 Task: Add Nordic Naturals Zero Sugar Ultimate Omega Gummy Chews to the cart.
Action: Mouse moved to (223, 102)
Screenshot: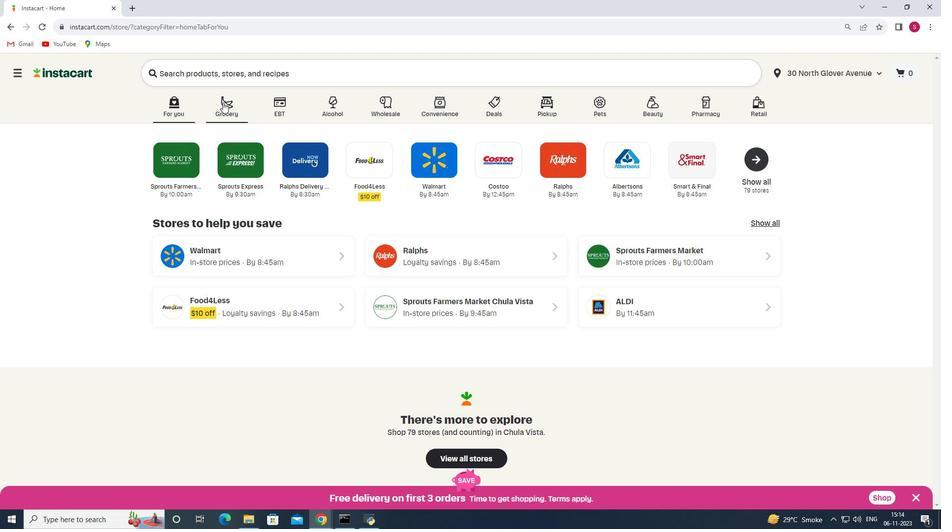 
Action: Mouse pressed left at (223, 102)
Screenshot: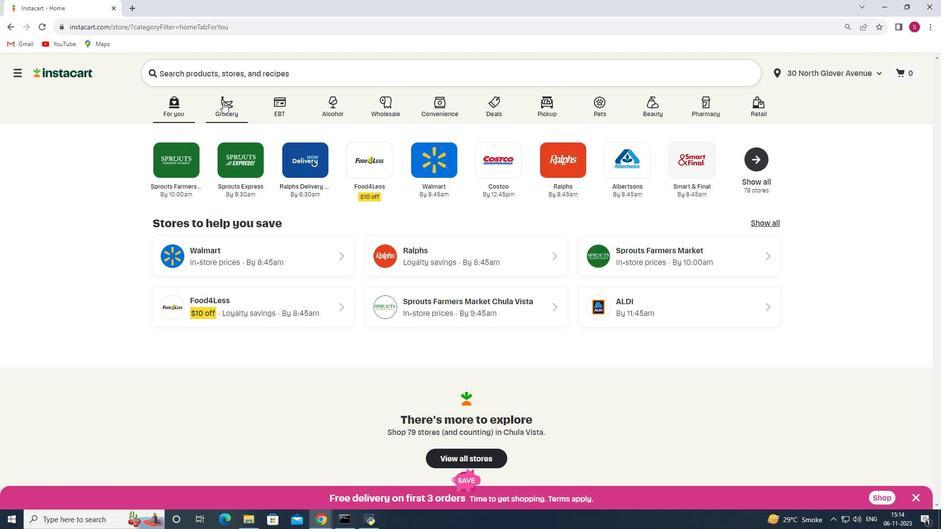 
Action: Mouse moved to (213, 295)
Screenshot: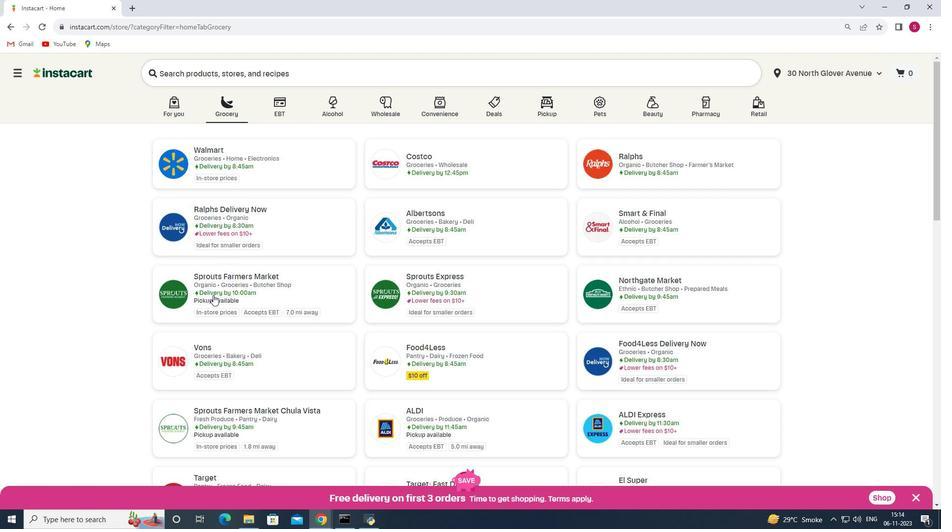 
Action: Mouse pressed left at (213, 295)
Screenshot: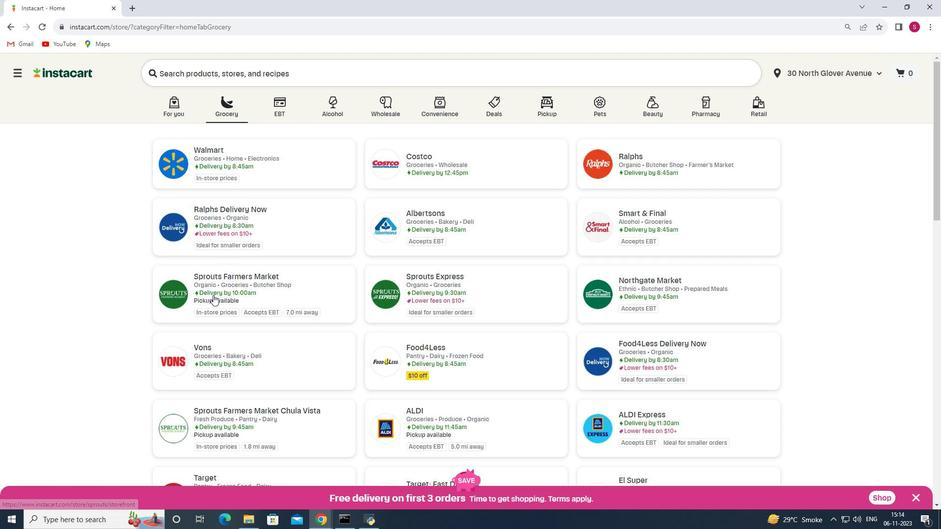 
Action: Mouse moved to (64, 291)
Screenshot: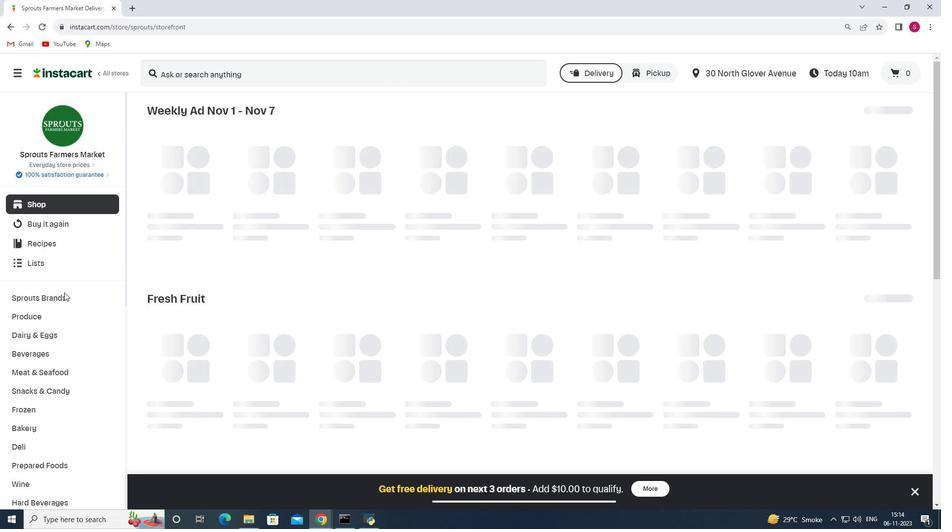
Action: Mouse scrolled (64, 291) with delta (0, 0)
Screenshot: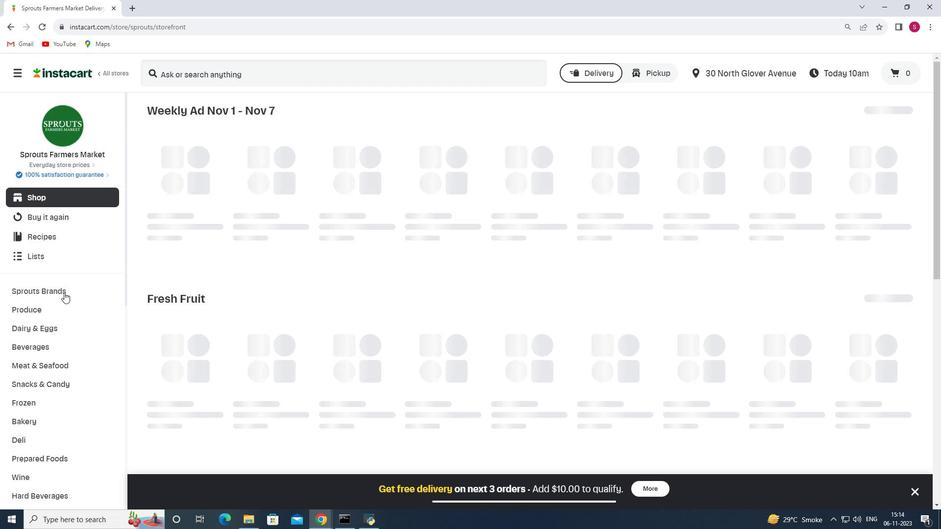 
Action: Mouse moved to (64, 292)
Screenshot: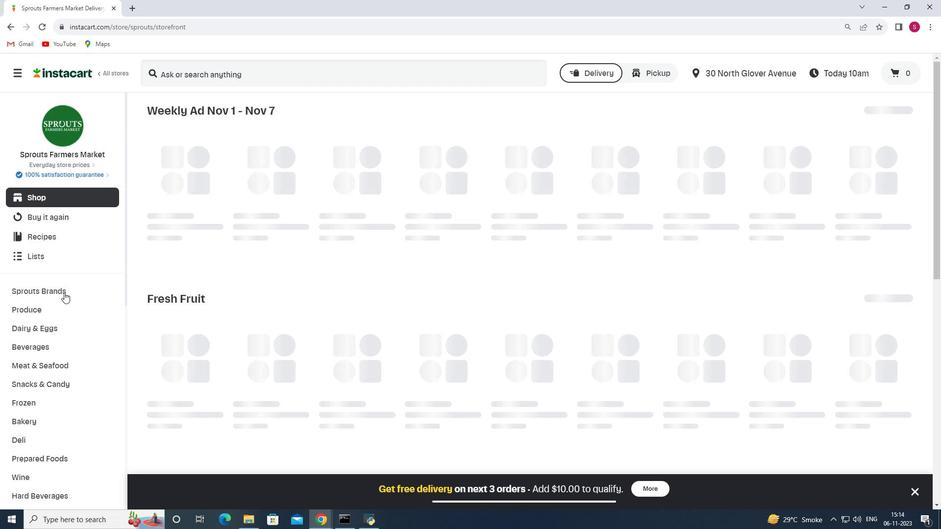 
Action: Mouse scrolled (64, 291) with delta (0, 0)
Screenshot: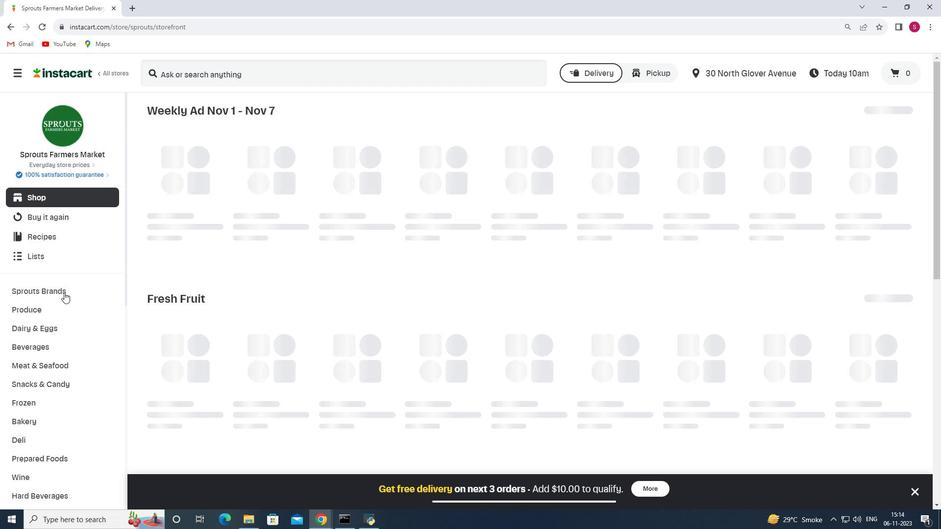 
Action: Mouse moved to (64, 292)
Screenshot: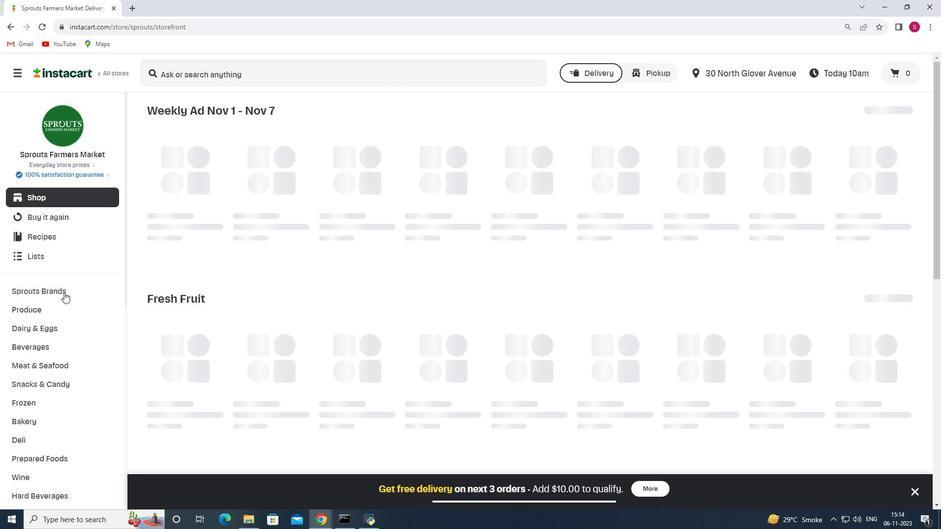 
Action: Mouse scrolled (64, 292) with delta (0, 0)
Screenshot: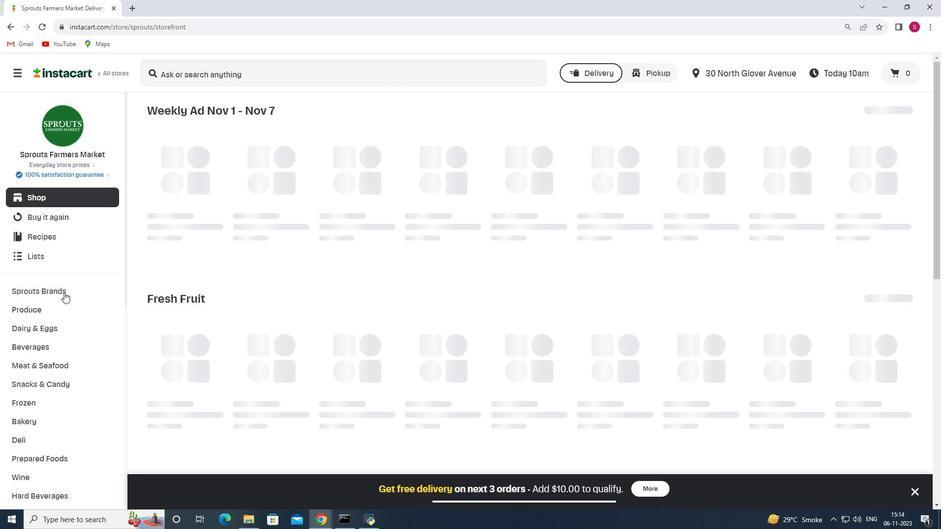 
Action: Mouse scrolled (64, 292) with delta (0, 0)
Screenshot: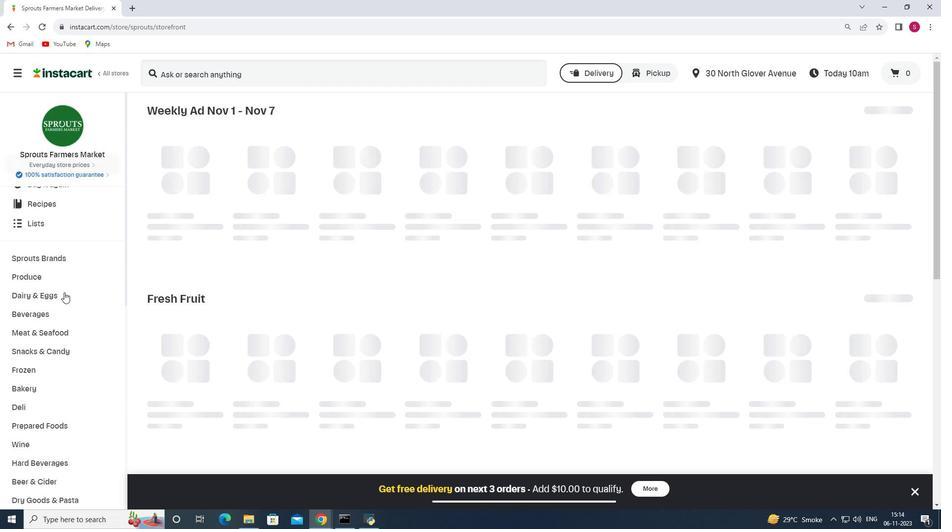 
Action: Mouse scrolled (64, 292) with delta (0, 0)
Screenshot: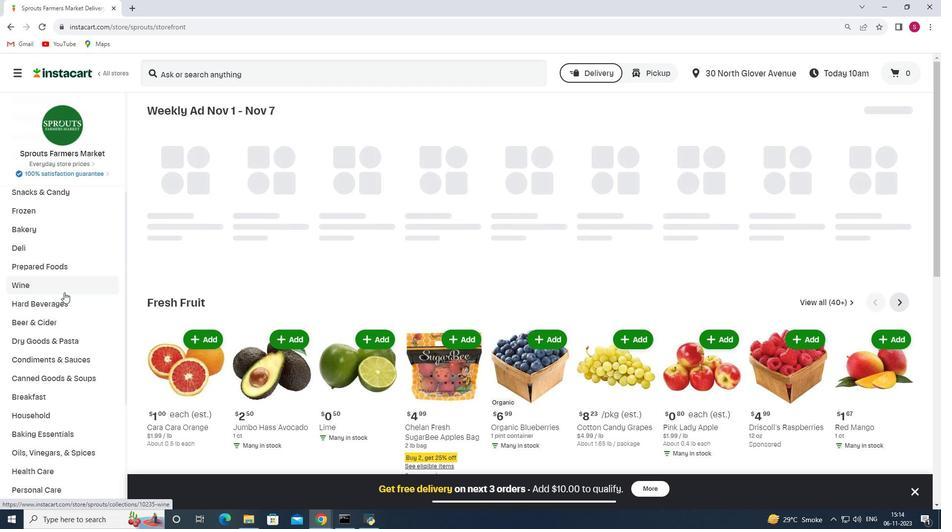 
Action: Mouse scrolled (64, 292) with delta (0, 0)
Screenshot: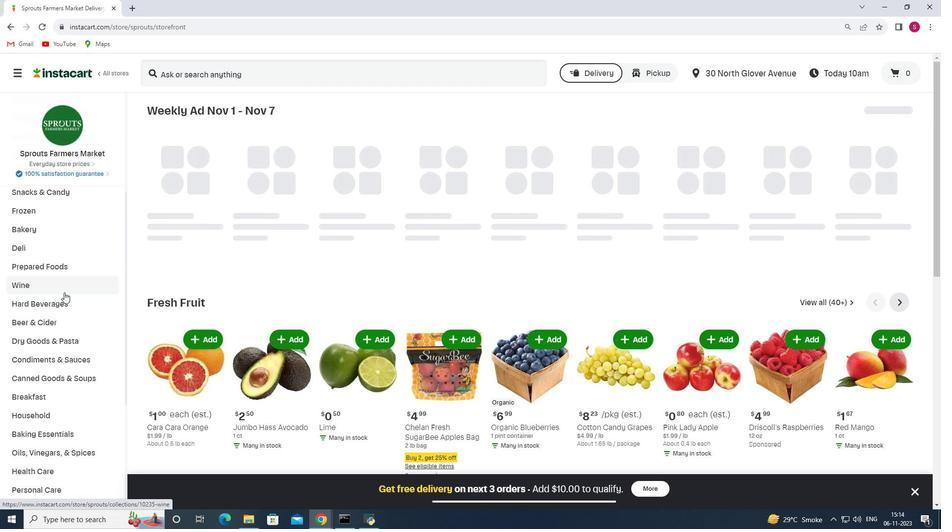 
Action: Mouse scrolled (64, 292) with delta (0, 0)
Screenshot: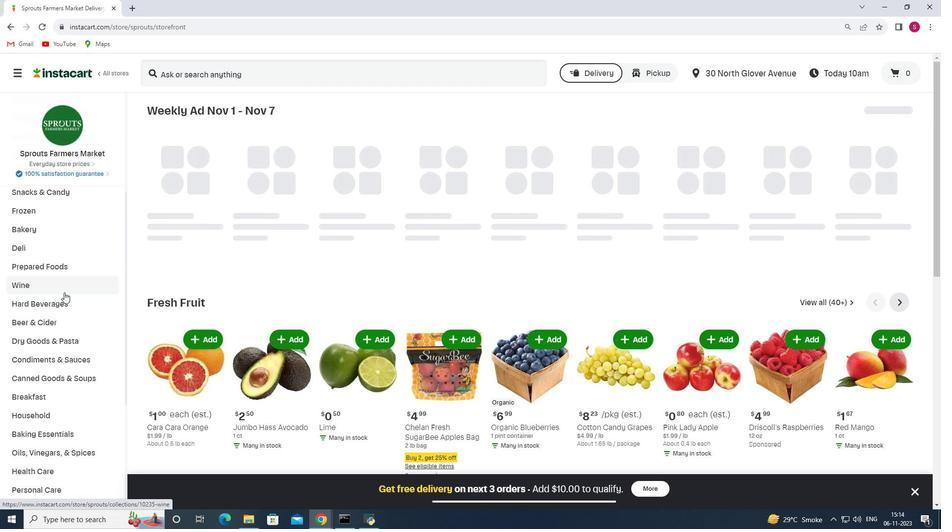 
Action: Mouse scrolled (64, 292) with delta (0, 0)
Screenshot: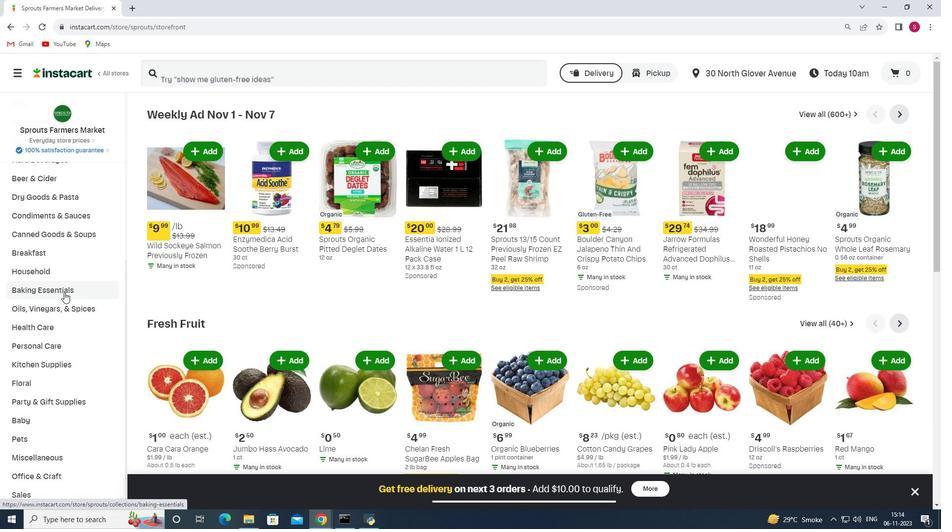 
Action: Mouse scrolled (64, 292) with delta (0, 0)
Screenshot: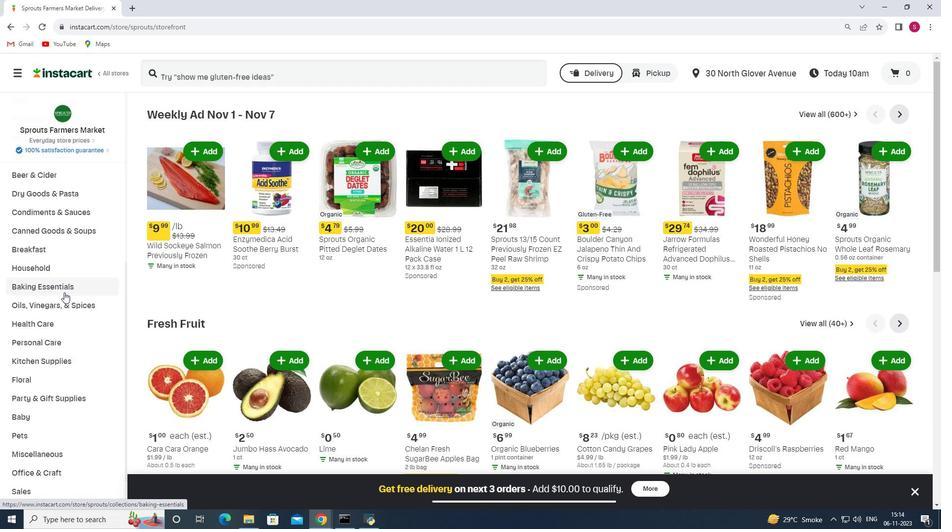 
Action: Mouse scrolled (64, 292) with delta (0, 0)
Screenshot: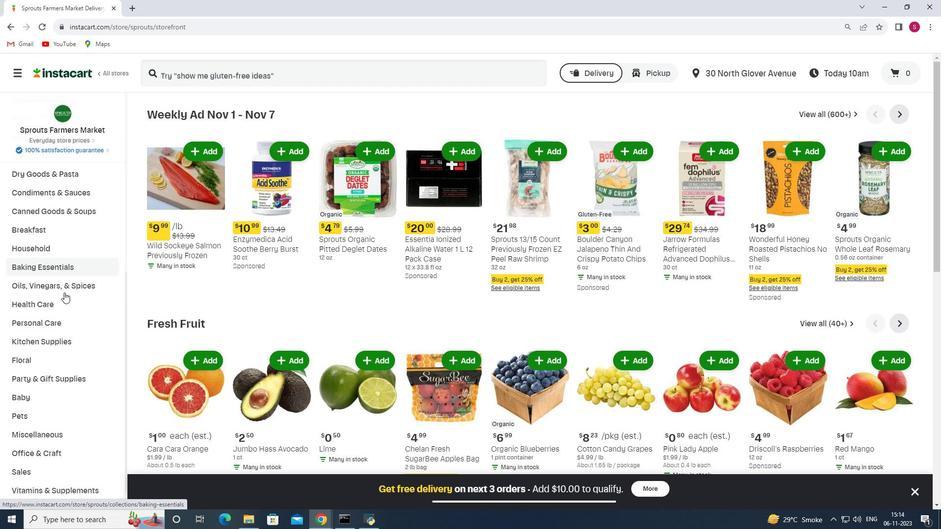 
Action: Mouse moved to (62, 270)
Screenshot: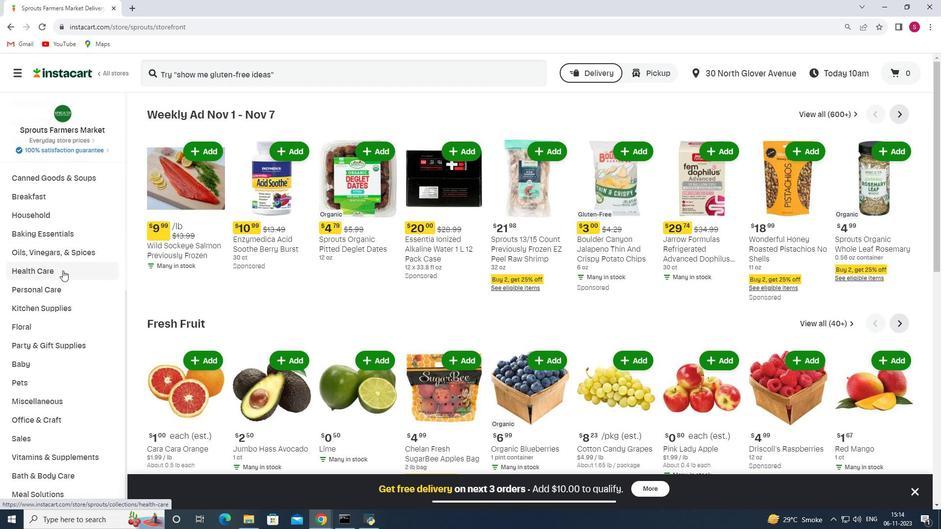 
Action: Mouse pressed left at (62, 270)
Screenshot: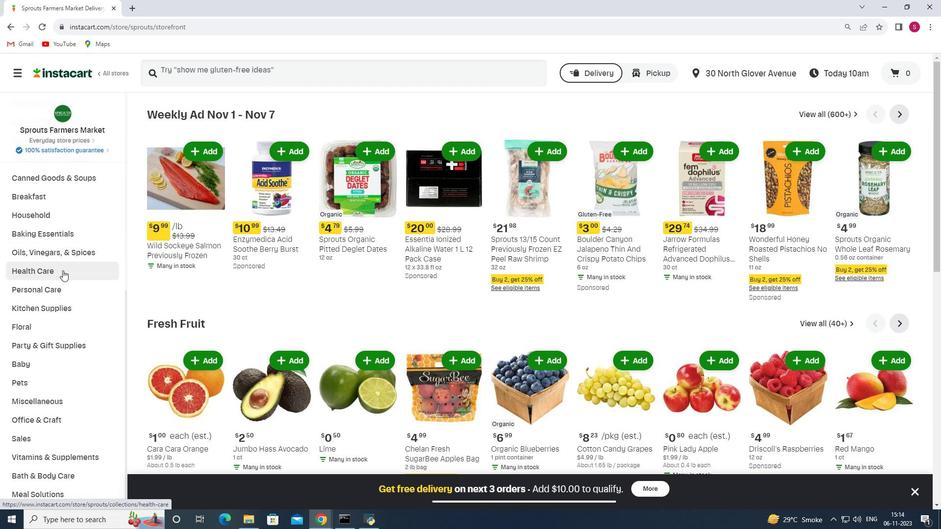 
Action: Mouse moved to (335, 130)
Screenshot: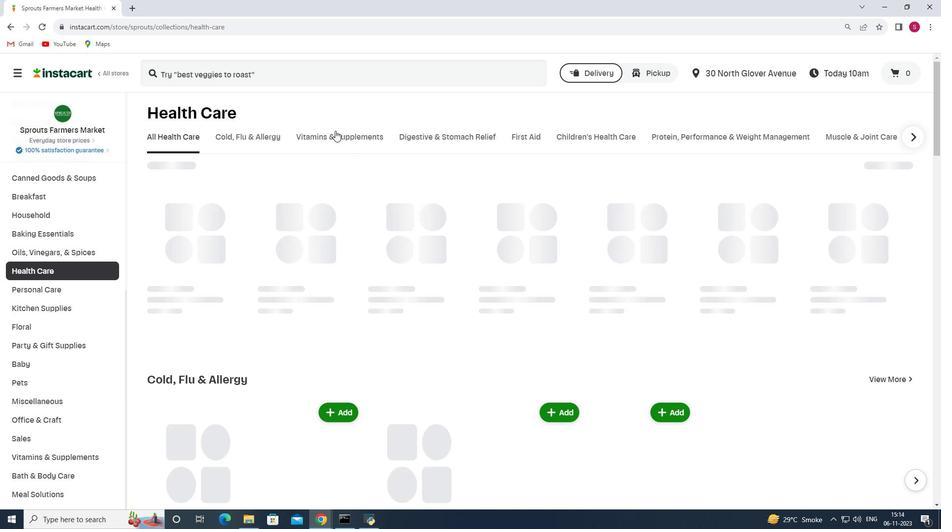 
Action: Mouse pressed left at (335, 130)
Screenshot: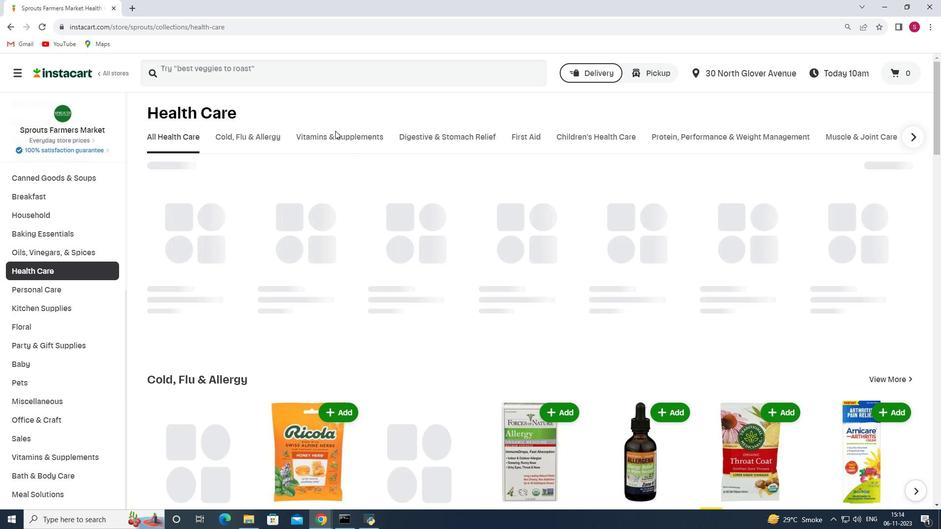 
Action: Mouse moved to (338, 133)
Screenshot: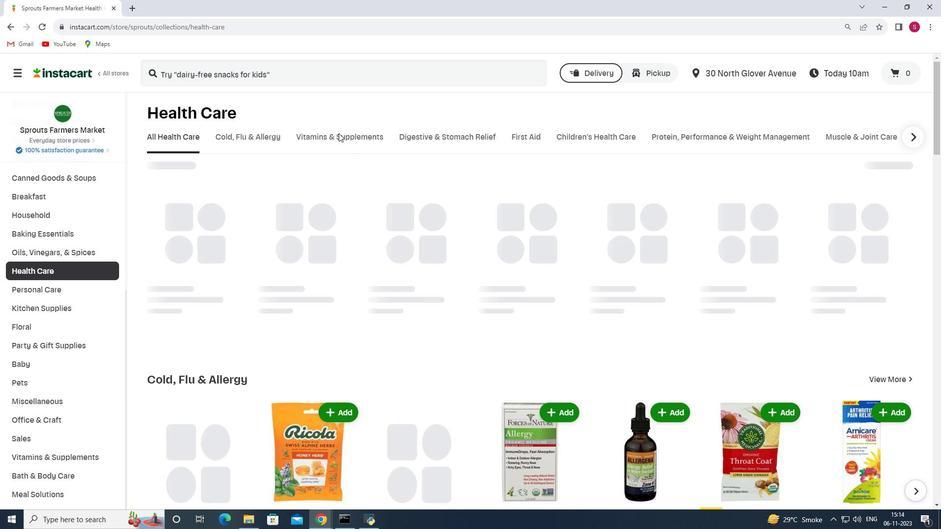 
Action: Mouse pressed left at (338, 133)
Screenshot: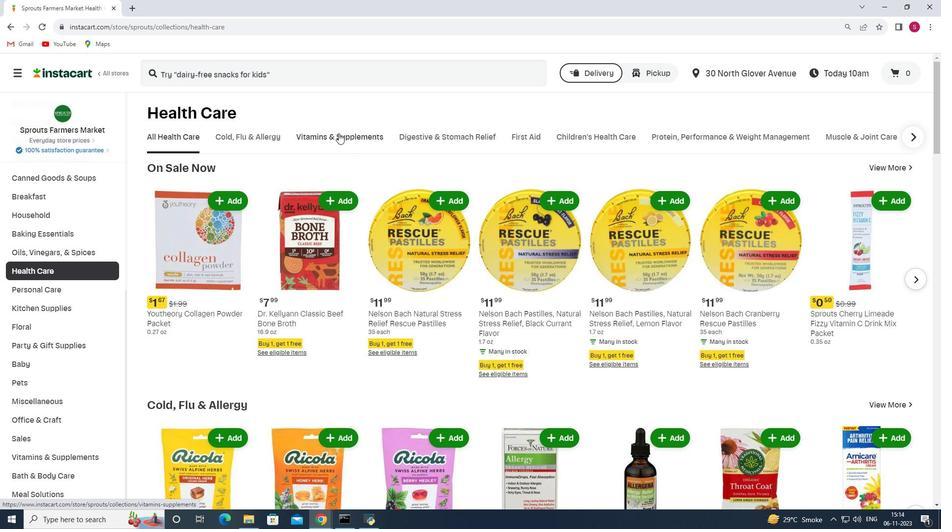 
Action: Mouse moved to (698, 184)
Screenshot: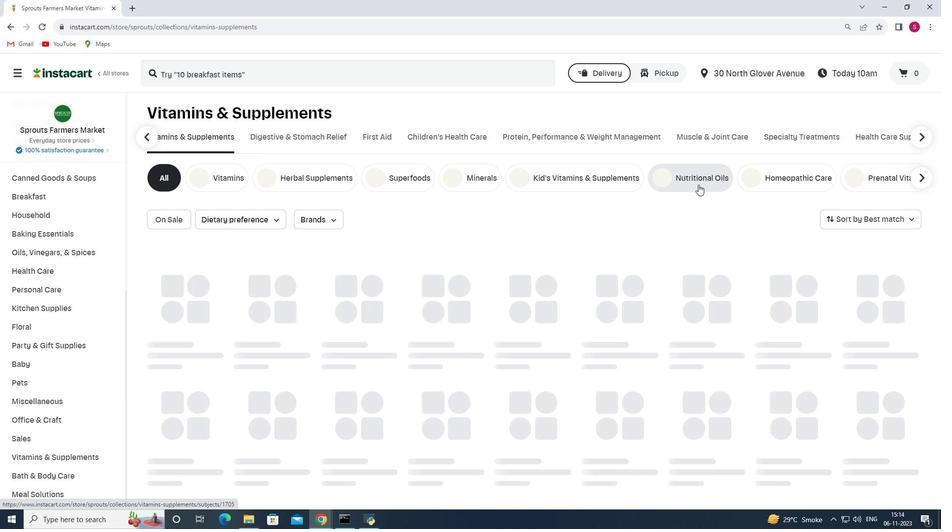 
Action: Mouse pressed left at (698, 184)
Screenshot: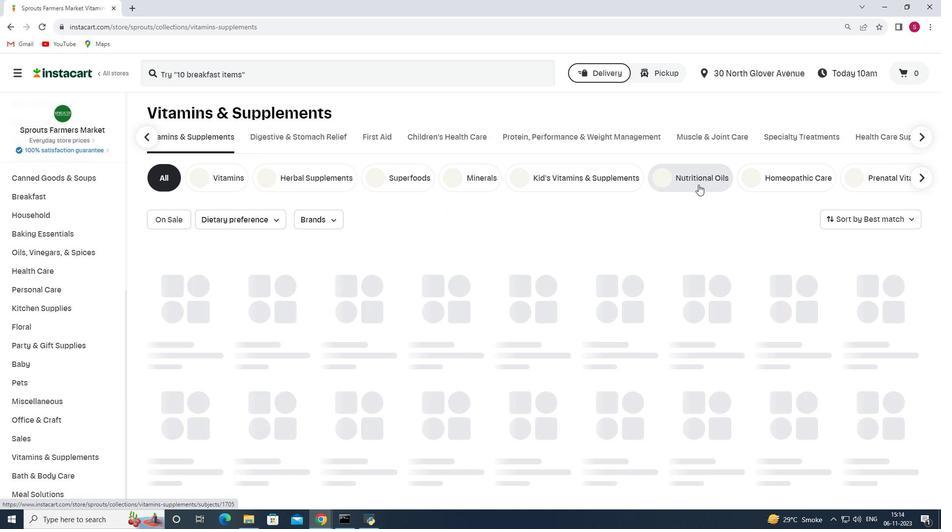 
Action: Mouse moved to (206, 72)
Screenshot: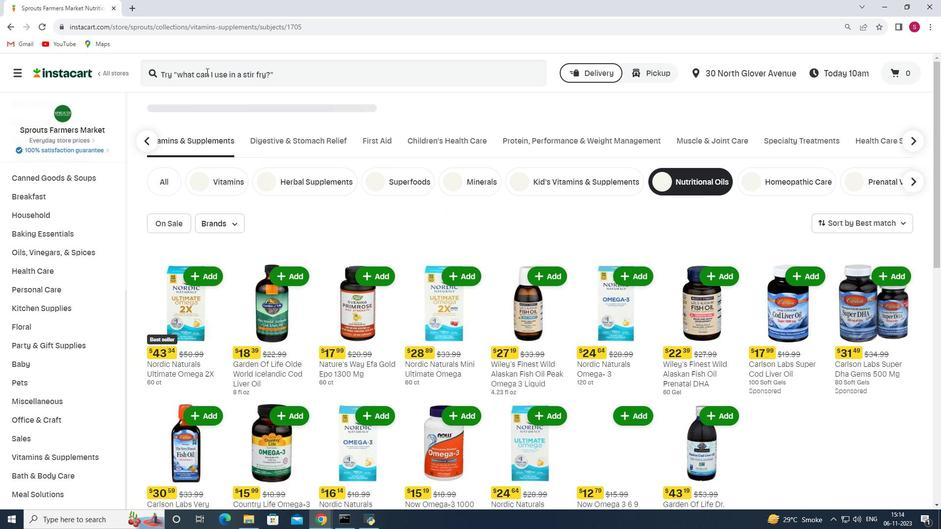 
Action: Mouse pressed left at (206, 72)
Screenshot: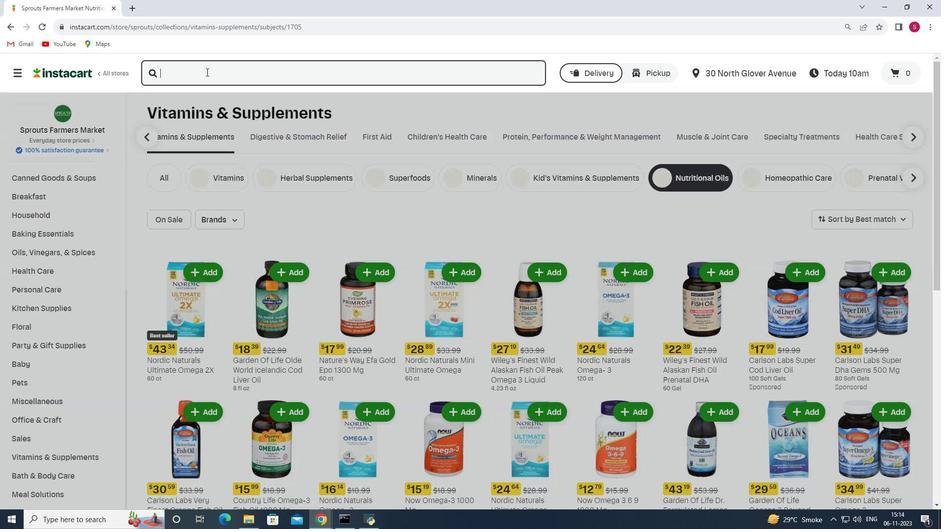 
Action: Key pressed <Key.shift>Nordic<Key.space><Key.shift>Naturl<Key.backspace>als<Key.space><Key.shift>Zero<Key.space><Key.shift>Sugar<Key.space><Key.shift>Ultimate<Key.space><Key.shift>Omega<Key.space><Key.shift>Gummy<Key.space><Key.shift>Chews<Key.enter>
Screenshot: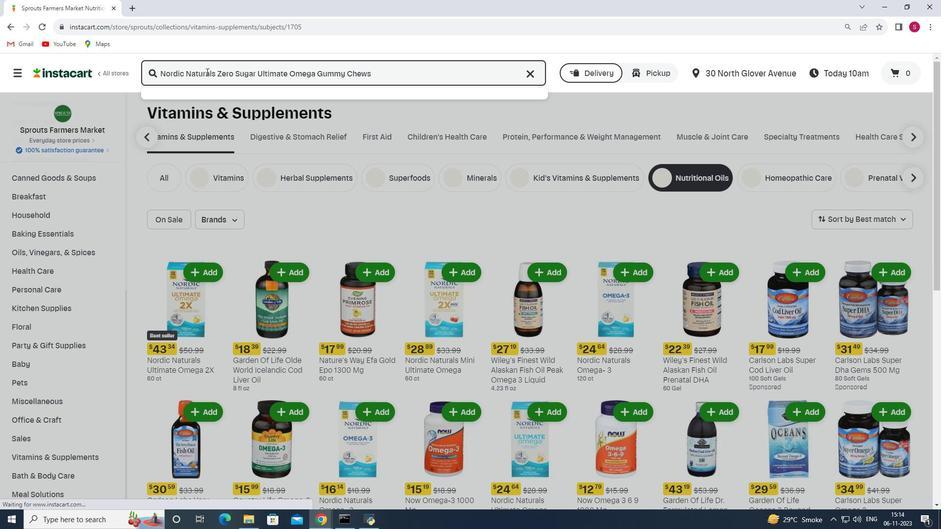 
Action: Mouse moved to (552, 155)
Screenshot: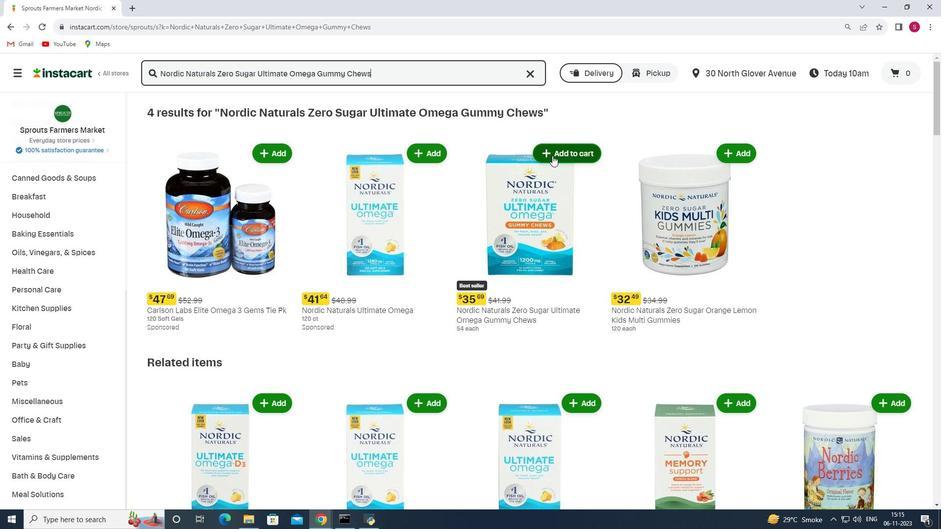 
Action: Mouse pressed left at (552, 155)
Screenshot: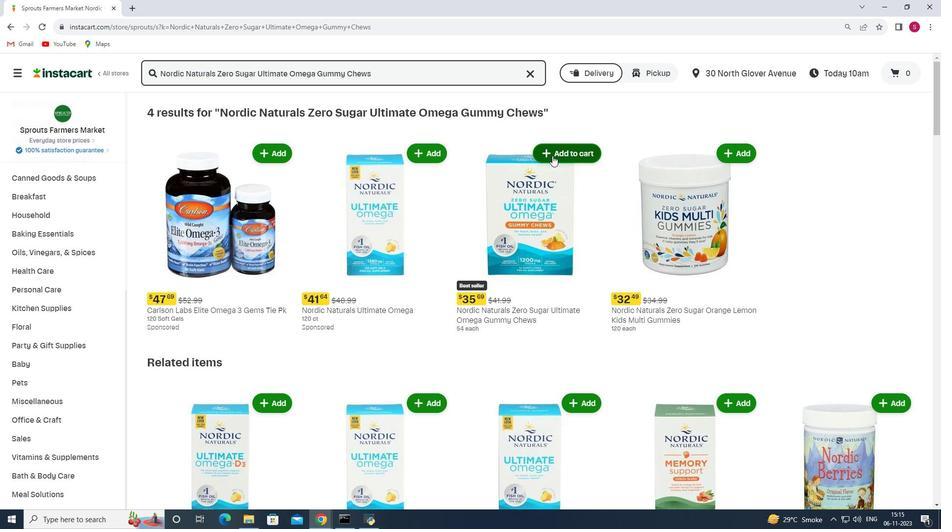 
Action: Mouse moved to (552, 157)
Screenshot: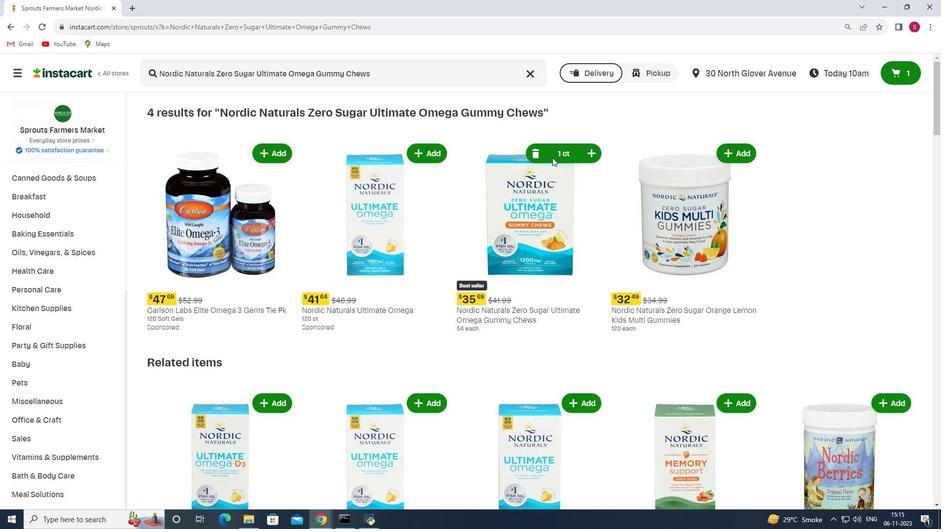 
